 Task: Create a section Agile Antelopes and in the section, add a milestone Agile Implementation in the project AgileBox
Action: Mouse moved to (65, 292)
Screenshot: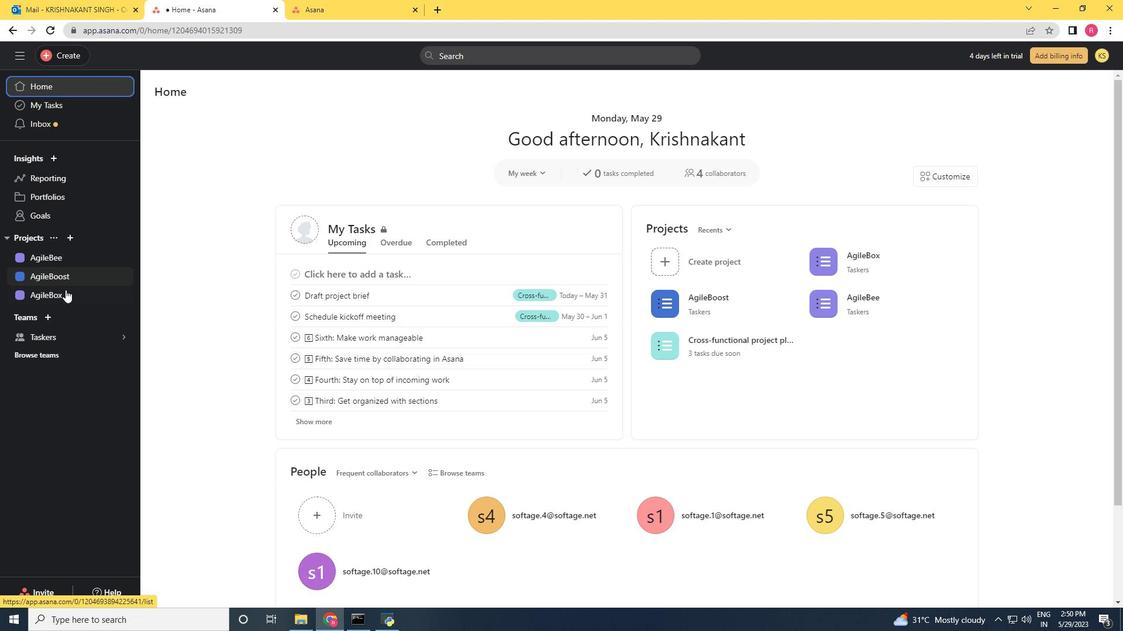 
Action: Mouse pressed left at (65, 292)
Screenshot: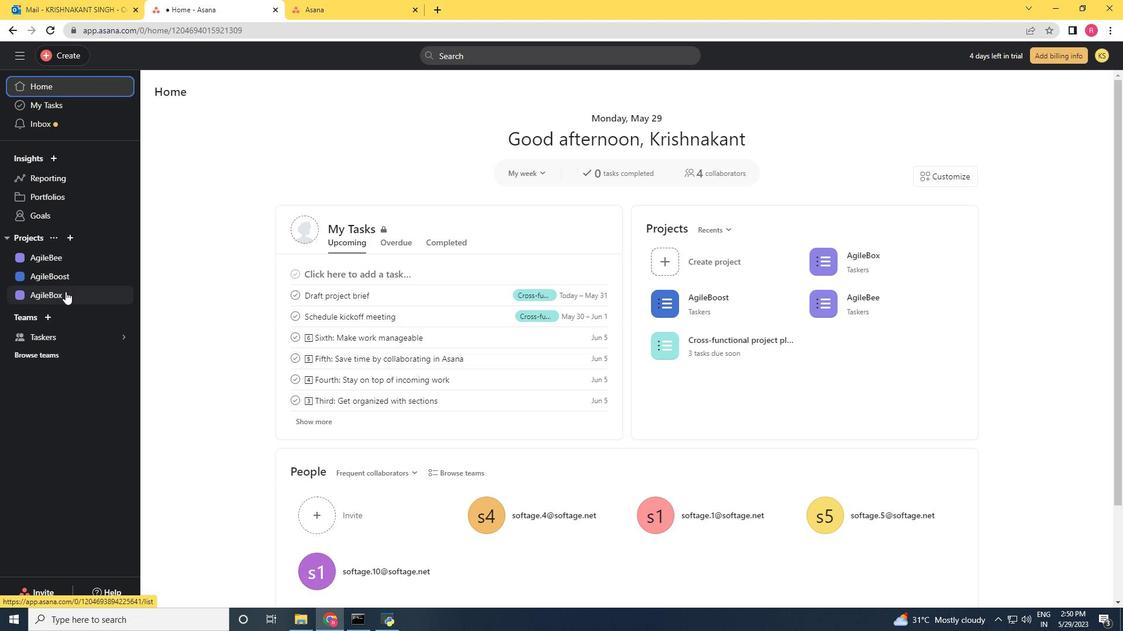 
Action: Mouse moved to (174, 396)
Screenshot: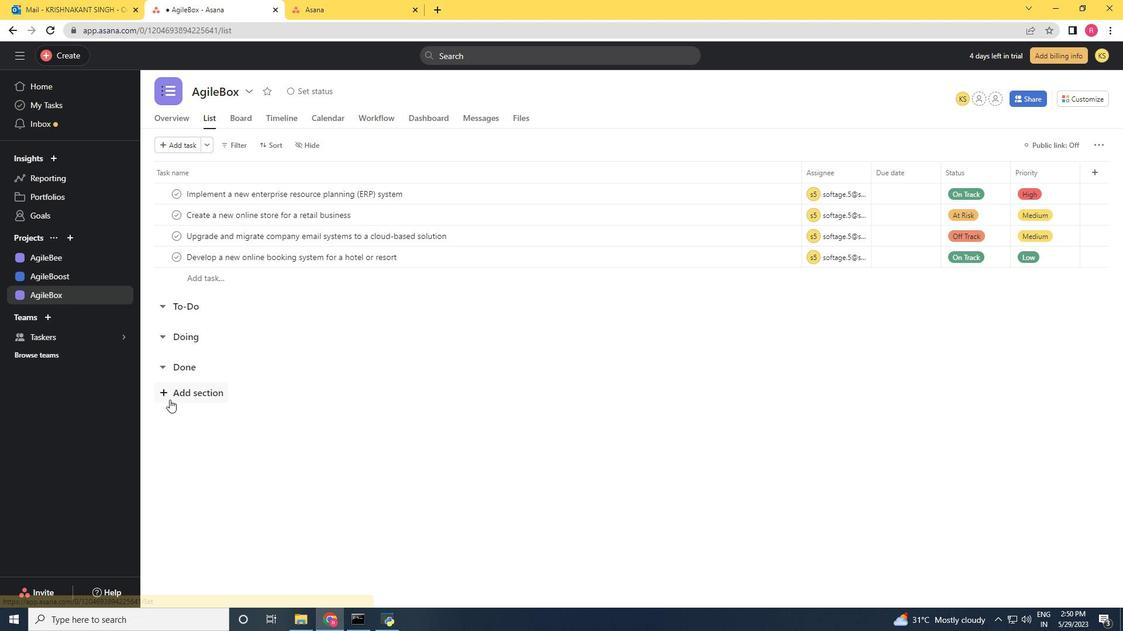 
Action: Mouse pressed left at (174, 396)
Screenshot: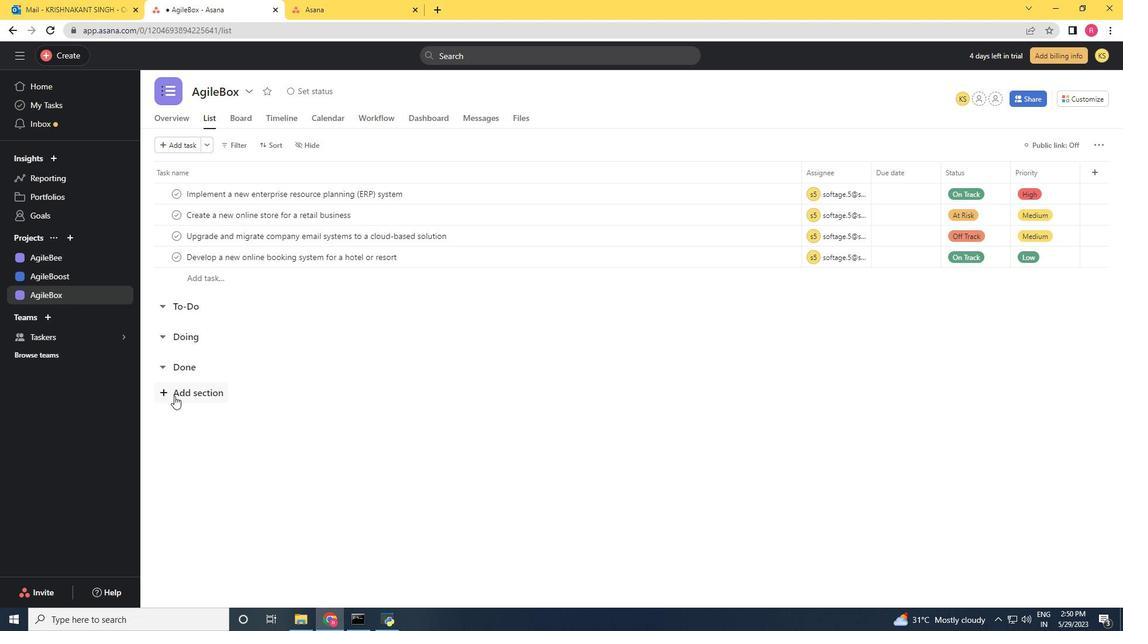 
Action: Key pressed <Key.shift>Agilr<Key.backspace>r<Key.backspace>e<Key.space><Key.shift>n<Key.shift><Key.shift><Key.backspace><Key.shift>Antelopes<Key.space><Key.enter><Key.shift><Key.shift><Key.shift><Key.shift><Key.shift>Agile<Key.space><Key.shift><Key.shift><Key.shift><Key.shift><Key.shift><Key.shift><Key.shift><Key.shift><Key.shift><Key.shift><Key.shift><Key.shift><Key.shift><Key.shift><Key.shift><Key.shift><Key.shift><Key.shift><Key.shift><Key.shift><Key.shift><Key.shift><Key.shift><Key.shift><Key.shift><Key.shift><Key.shift><Key.shift><Key.shift><Key.shift><Key.shift><Key.shift><Key.shift><Key.shift><Key.shift><Key.shift><Key.shift><Key.shift><Key.shift><Key.shift><Key.shift><Key.shift><Key.shift><Key.shift><Key.shift><Key.shift><Key.shift><Key.shift><Key.shift>IM<Key.backspace>mplementation
Screenshot: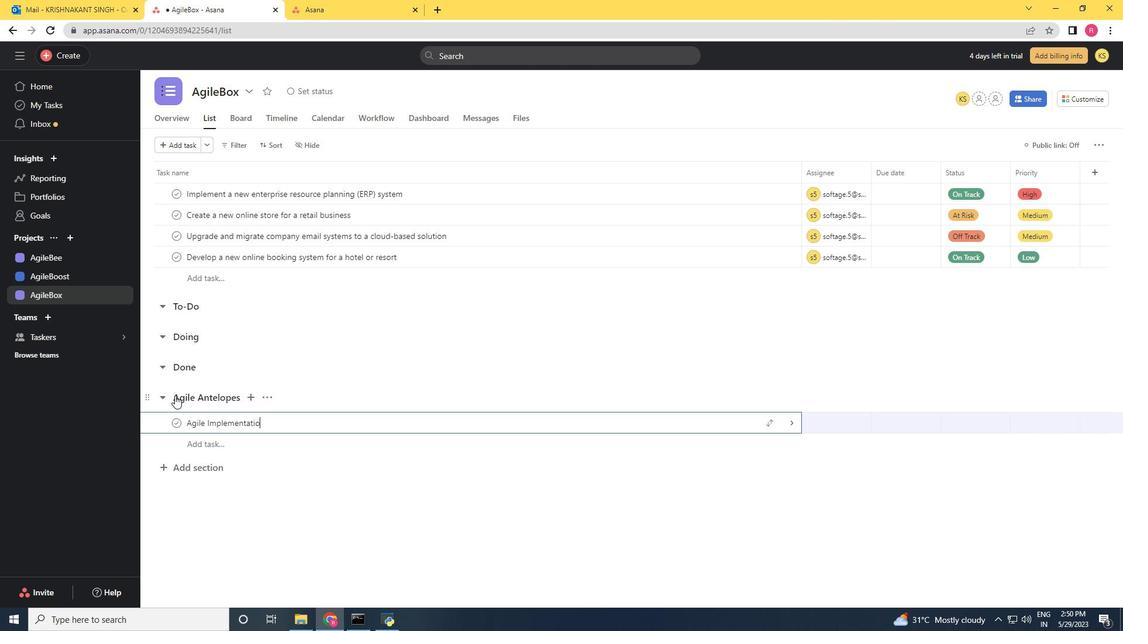 
Action: Mouse moved to (402, 423)
Screenshot: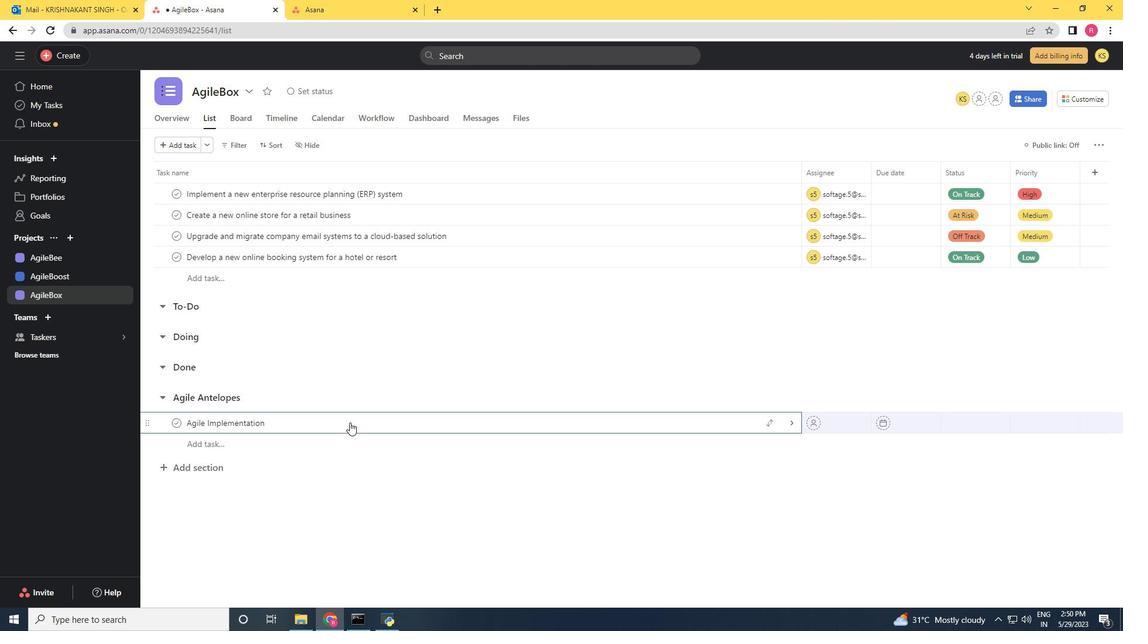 
Action: Mouse pressed left at (402, 423)
Screenshot: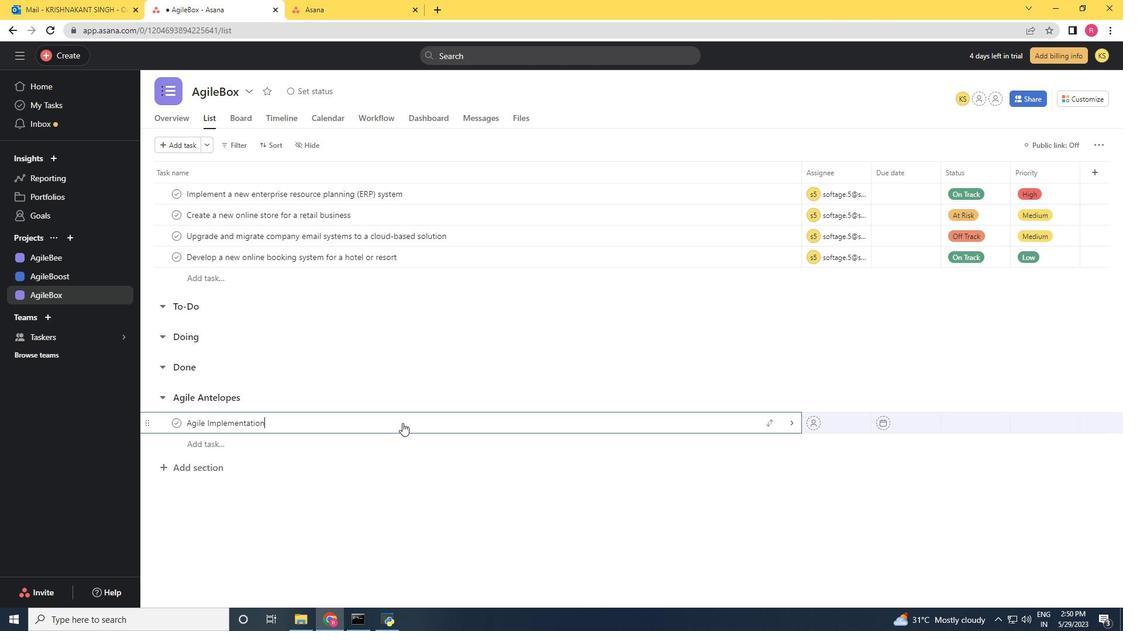 
Action: Mouse moved to (1083, 149)
Screenshot: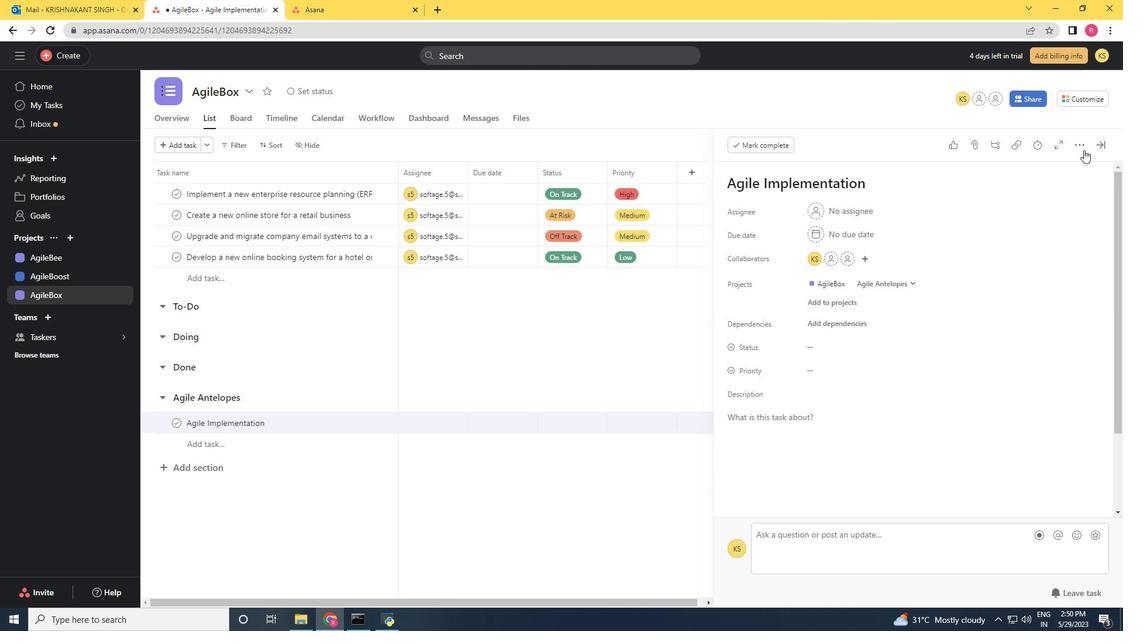 
Action: Mouse pressed left at (1083, 149)
Screenshot: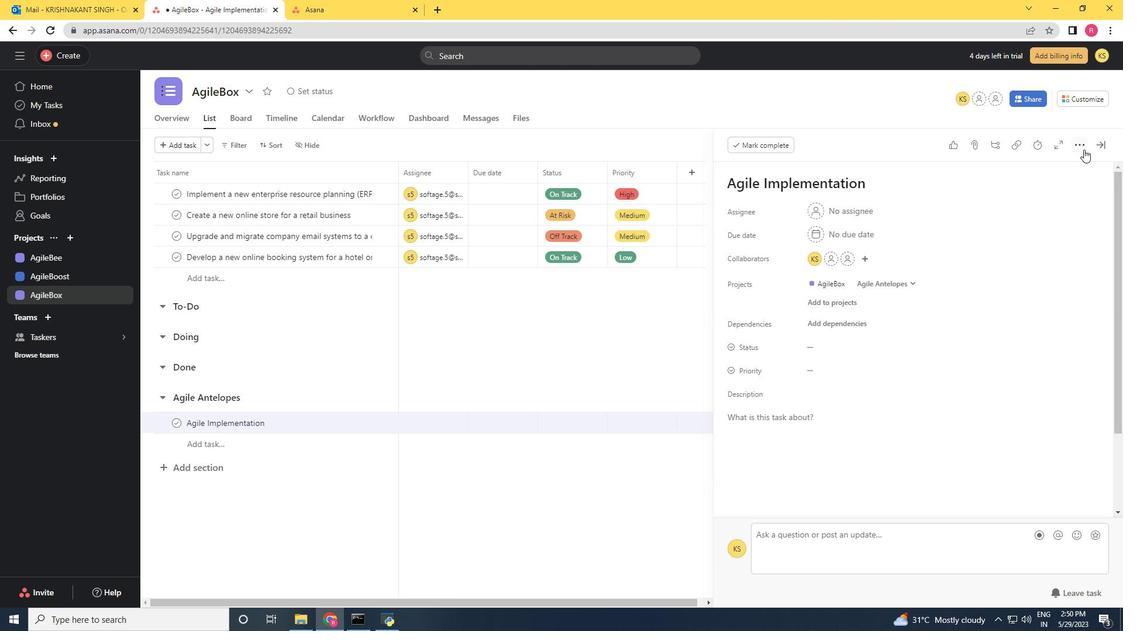 
Action: Mouse moved to (968, 197)
Screenshot: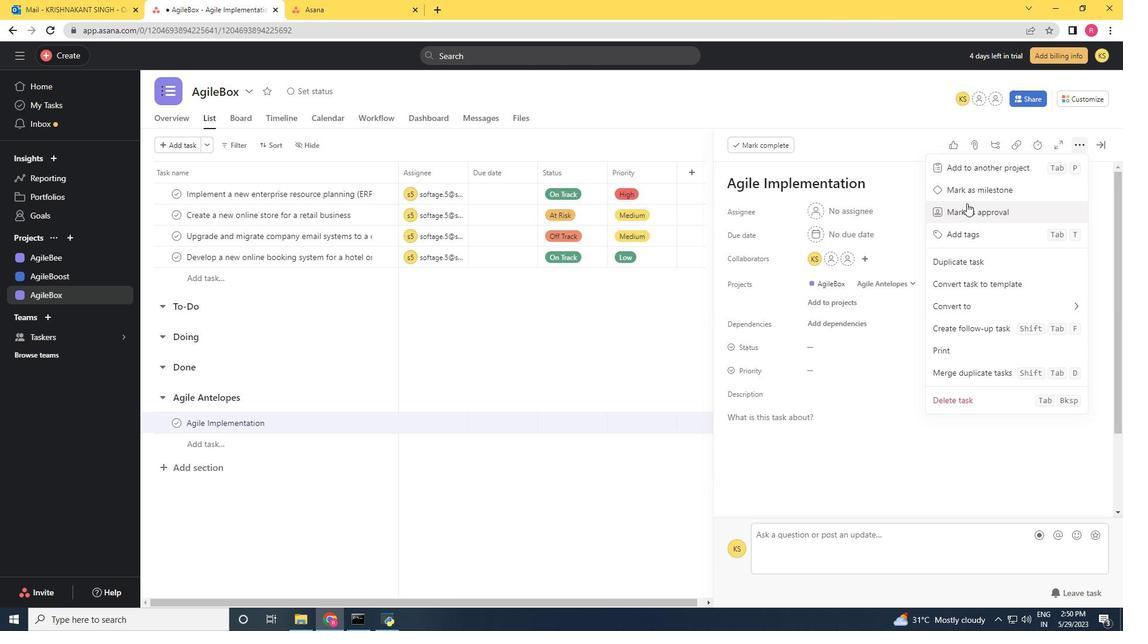 
Action: Mouse pressed left at (968, 197)
Screenshot: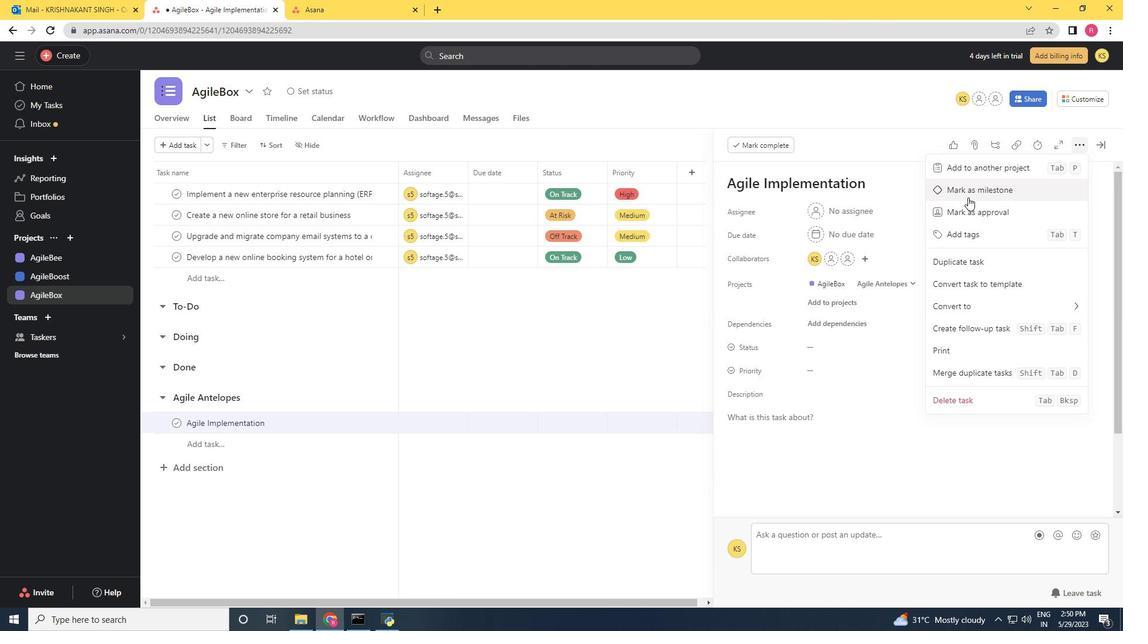 
